Task: Create Card PPC Ad Campaign in Board Task Management to Workspace Brand Strategy. Create Card Change Management Review in Board Customer Success Management to Workspace Brand Strategy. Create Card SEO Audit in Board Sales Funnel Optimization and Management to Workspace Brand Strategy
Action: Mouse moved to (493, 151)
Screenshot: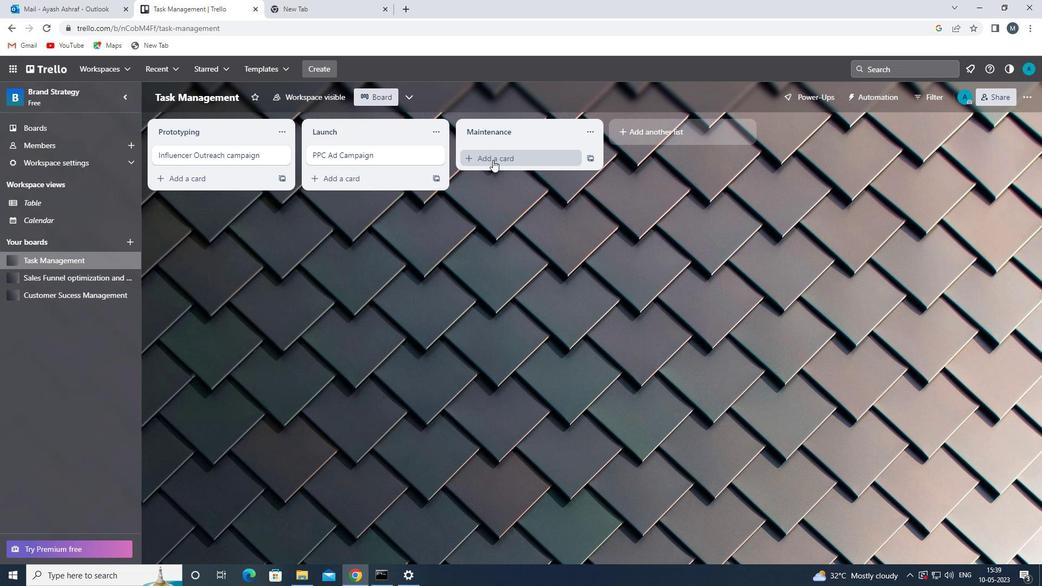 
Action: Mouse pressed left at (493, 151)
Screenshot: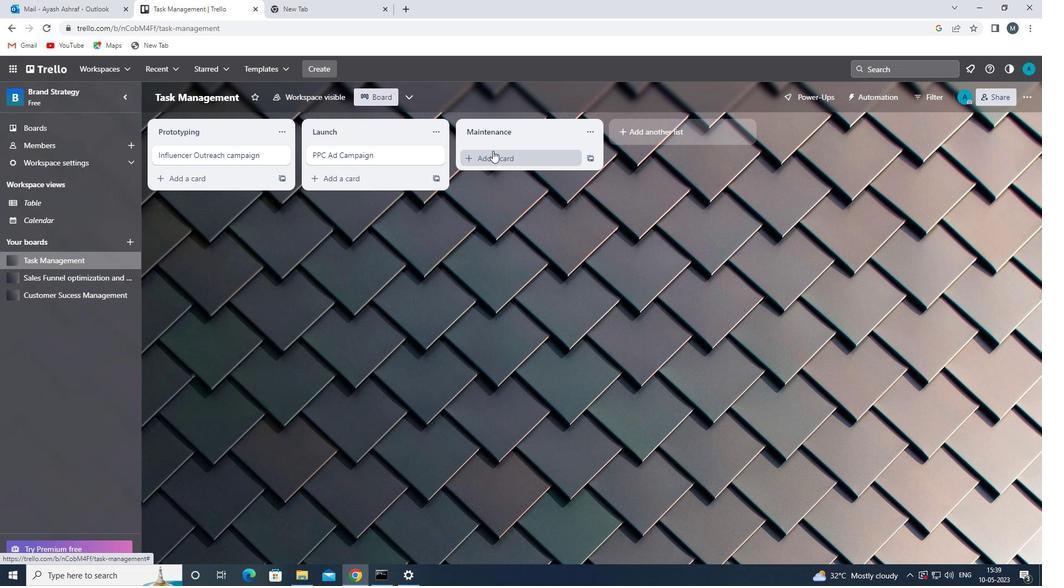 
Action: Mouse moved to (494, 155)
Screenshot: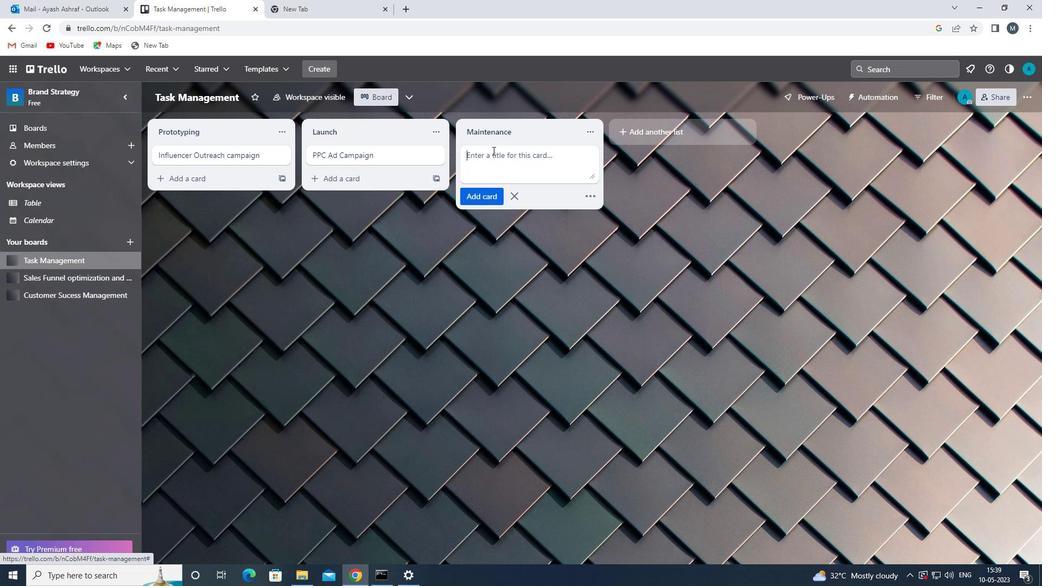 
Action: Mouse pressed left at (494, 155)
Screenshot: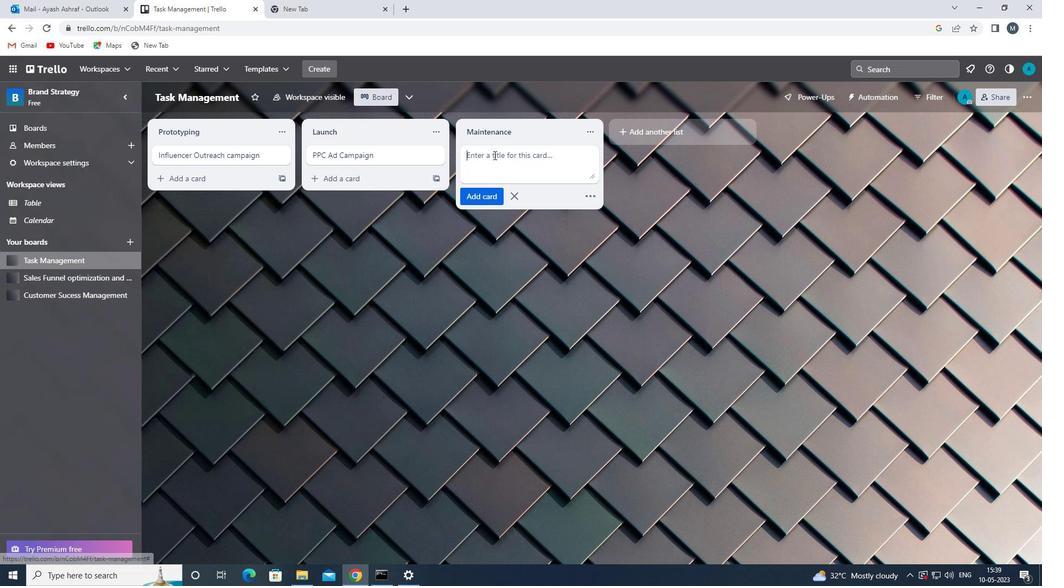 
Action: Mouse moved to (494, 155)
Screenshot: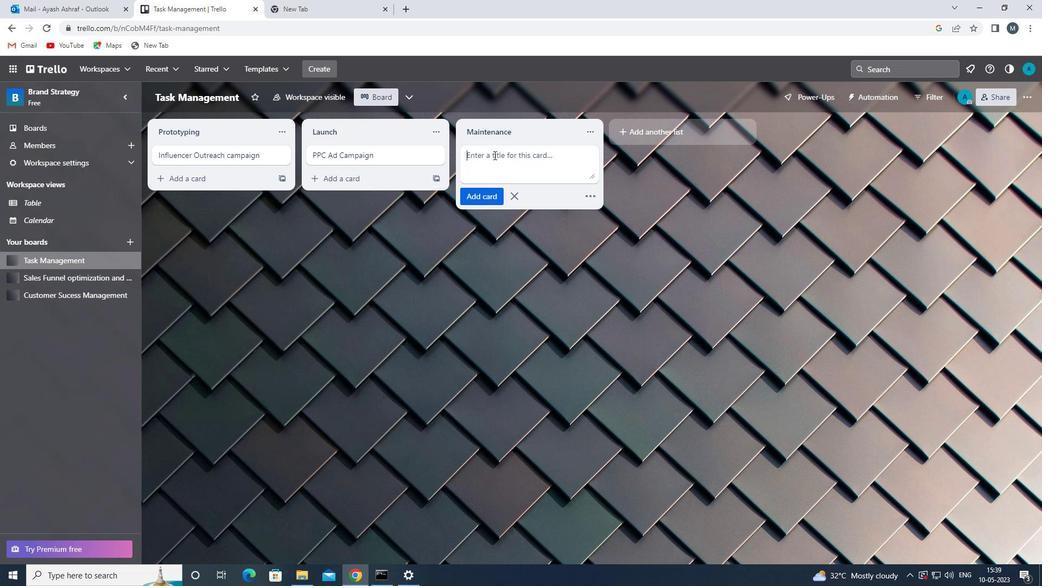 
Action: Key pressed <Key.shift><Key.shift>PPC<Key.space><Key.backspace><Key.backspace><Key.shift><Key.shift><Key.shift><Key.shift><Key.shift><Key.shift><Key.shift><Key.shift>C<Key.space><Key.shift>AD<Key.space><Key.shift>CAMPAIGN<Key.space>
Screenshot: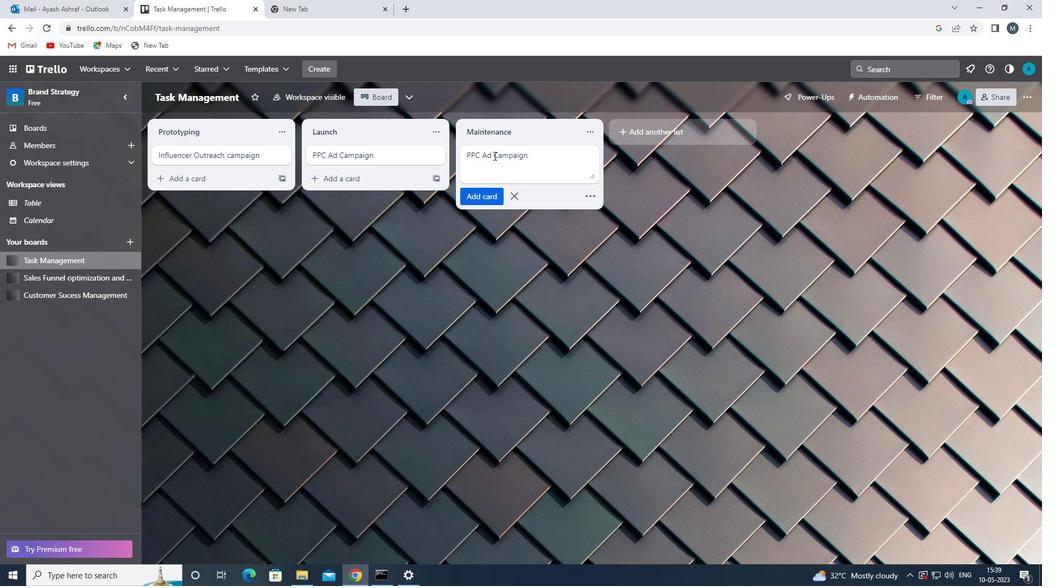 
Action: Mouse moved to (472, 193)
Screenshot: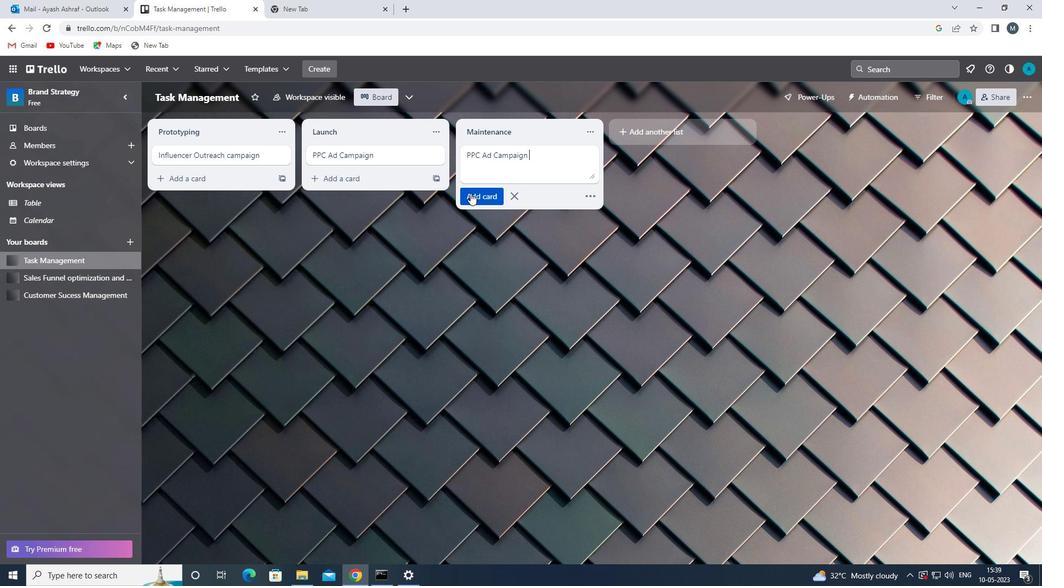 
Action: Mouse pressed left at (472, 193)
Screenshot: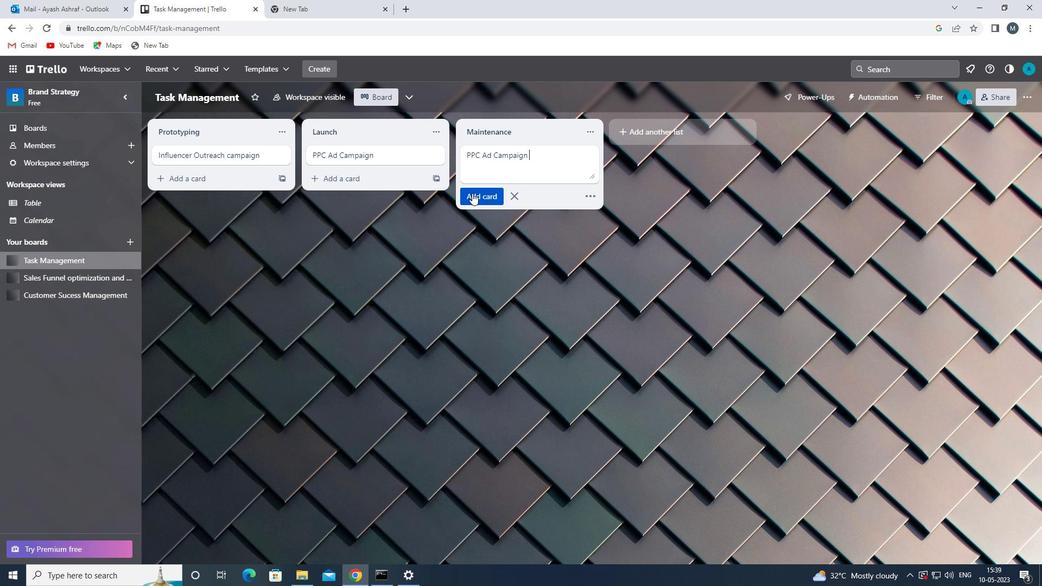 
Action: Mouse moved to (97, 298)
Screenshot: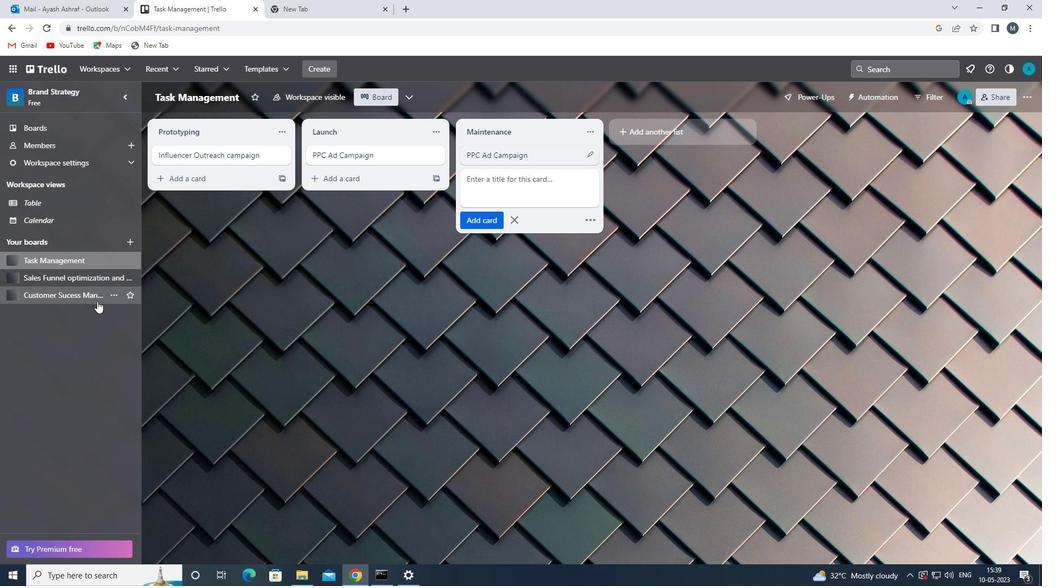 
Action: Mouse pressed left at (97, 298)
Screenshot: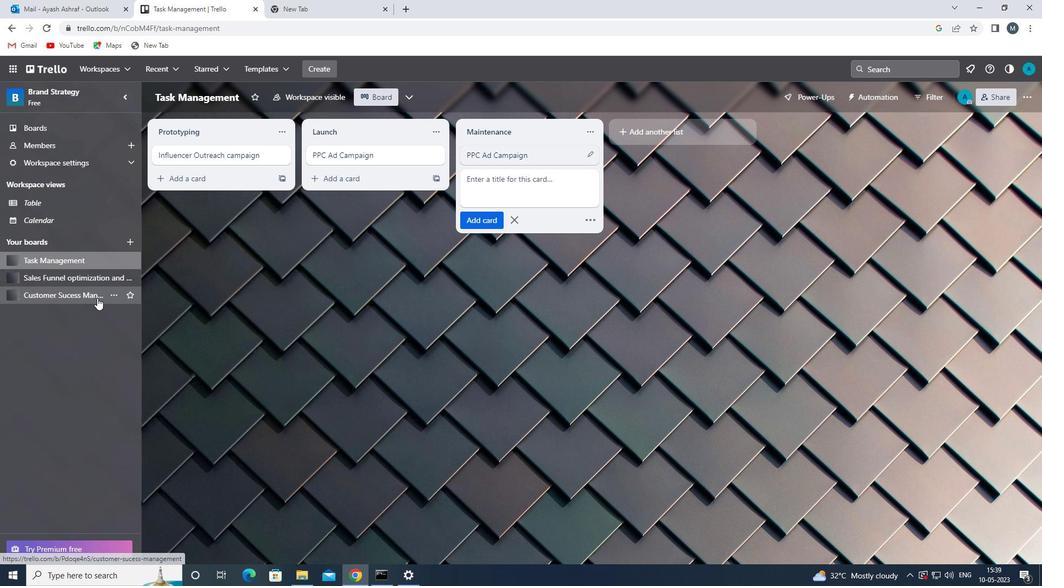 
Action: Mouse moved to (515, 158)
Screenshot: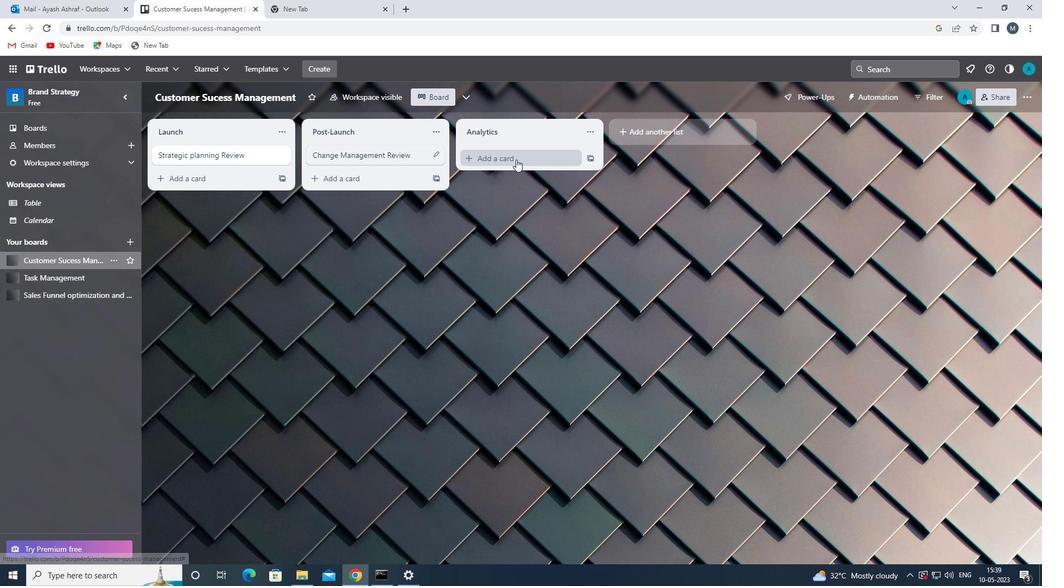 
Action: Mouse pressed left at (515, 158)
Screenshot: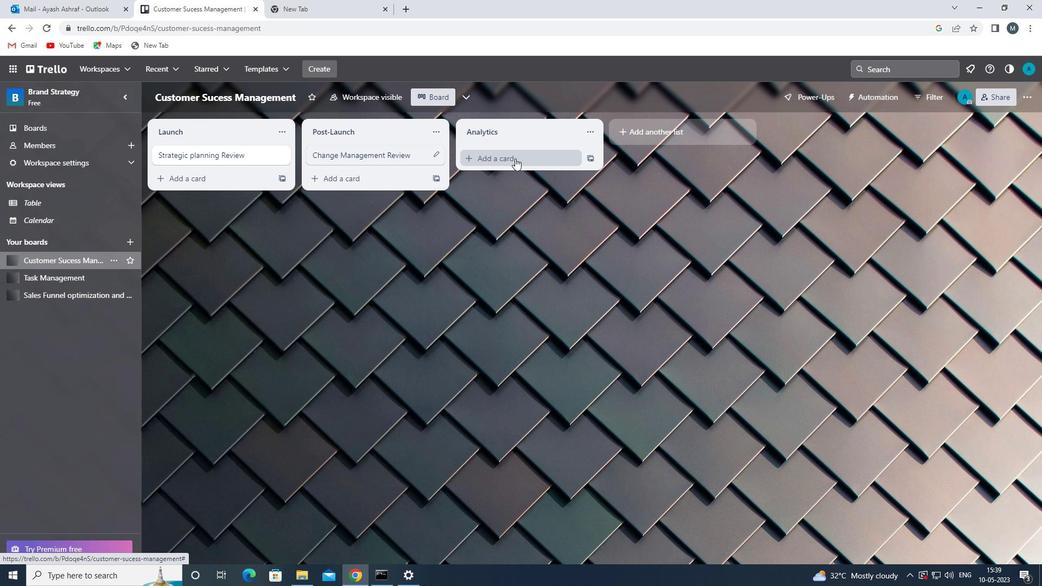 
Action: Mouse moved to (507, 169)
Screenshot: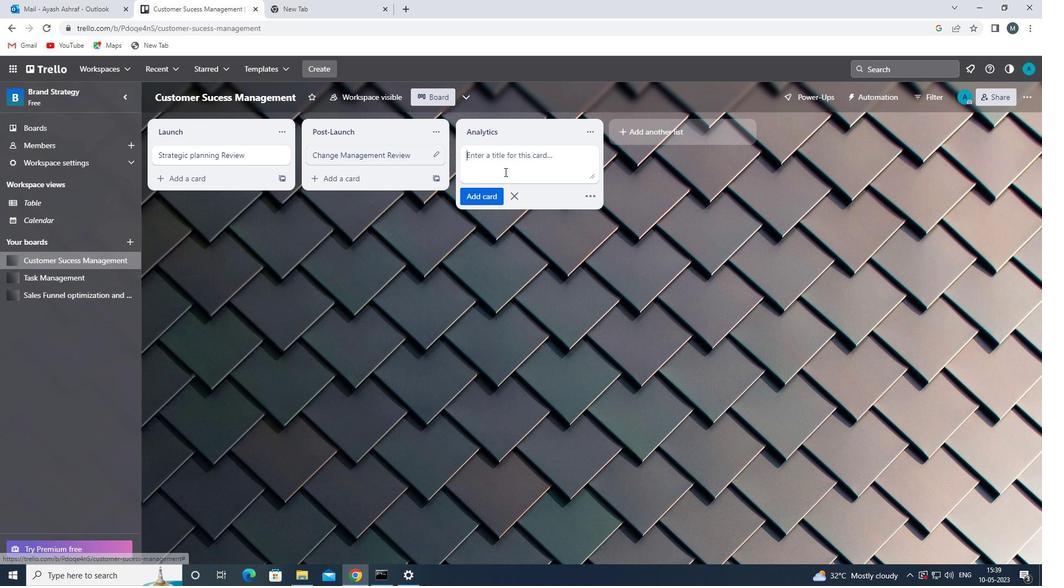 
Action: Mouse pressed left at (507, 169)
Screenshot: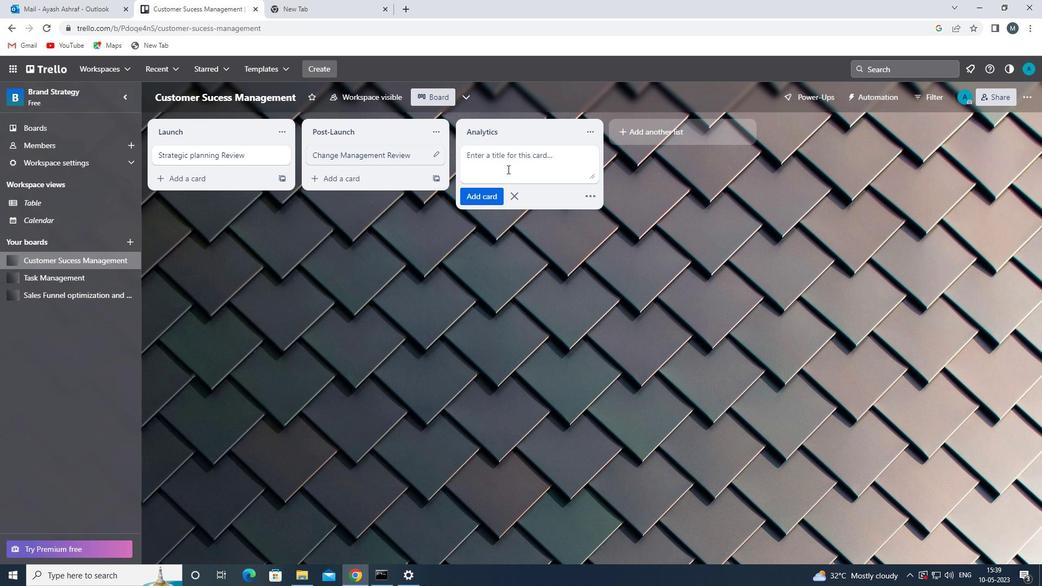 
Action: Mouse moved to (511, 168)
Screenshot: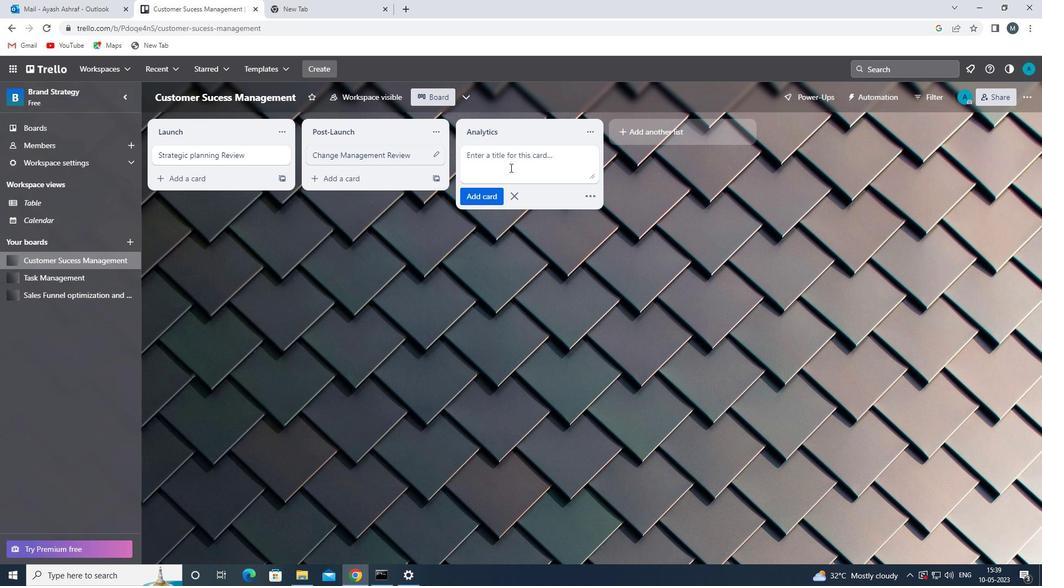 
Action: Key pressed <Key.shift>CHANGEM<Key.backspace><Key.space><Key.shift>MANAGEMENT<Key.space><Key.shift><Key.shift><Key.shift><Key.shift><Key.shift>REVIEW<Key.space>
Screenshot: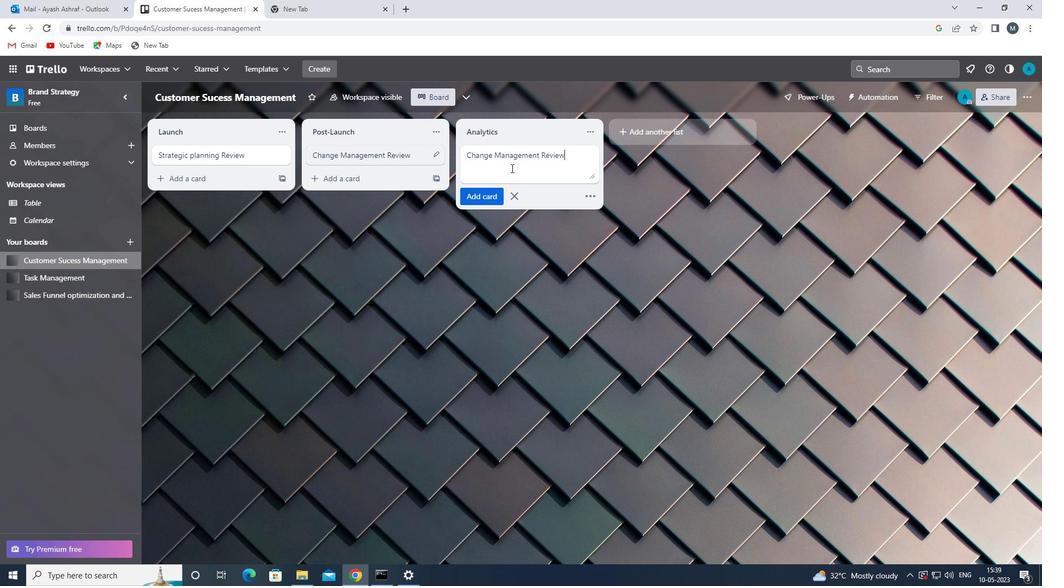 
Action: Mouse moved to (477, 198)
Screenshot: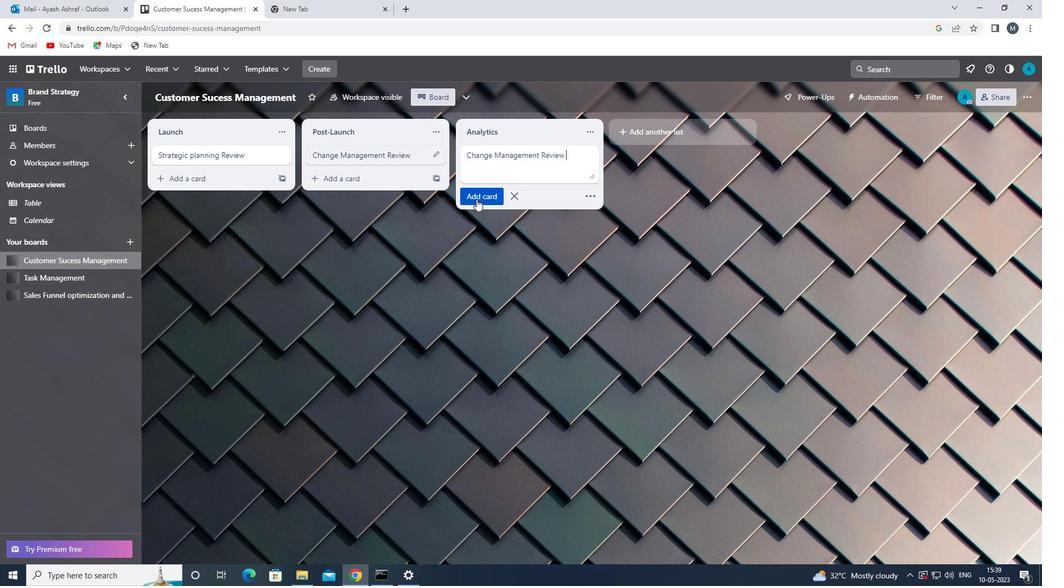 
Action: Mouse pressed left at (477, 198)
Screenshot: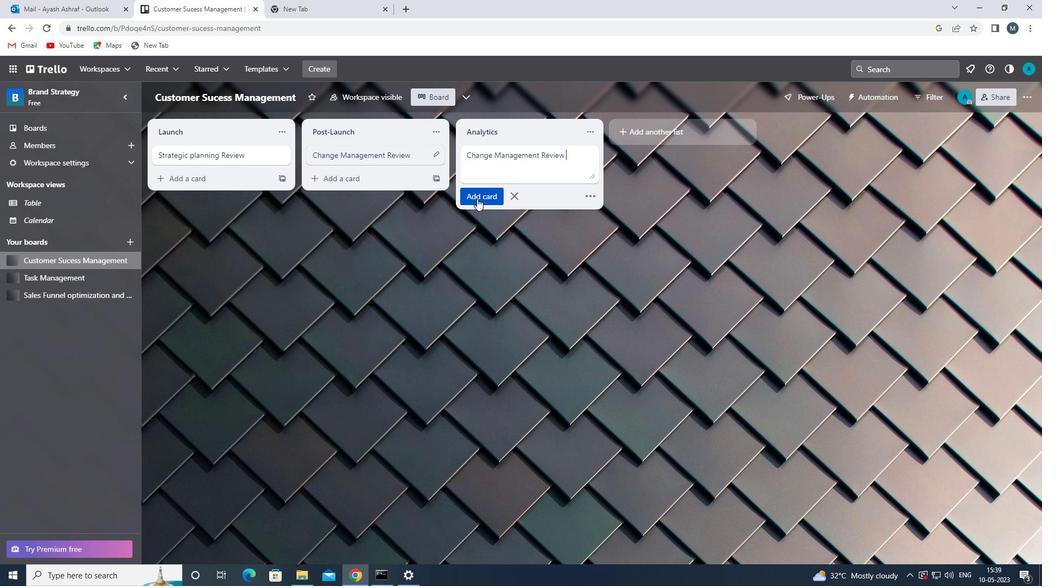 
Action: Mouse moved to (76, 289)
Screenshot: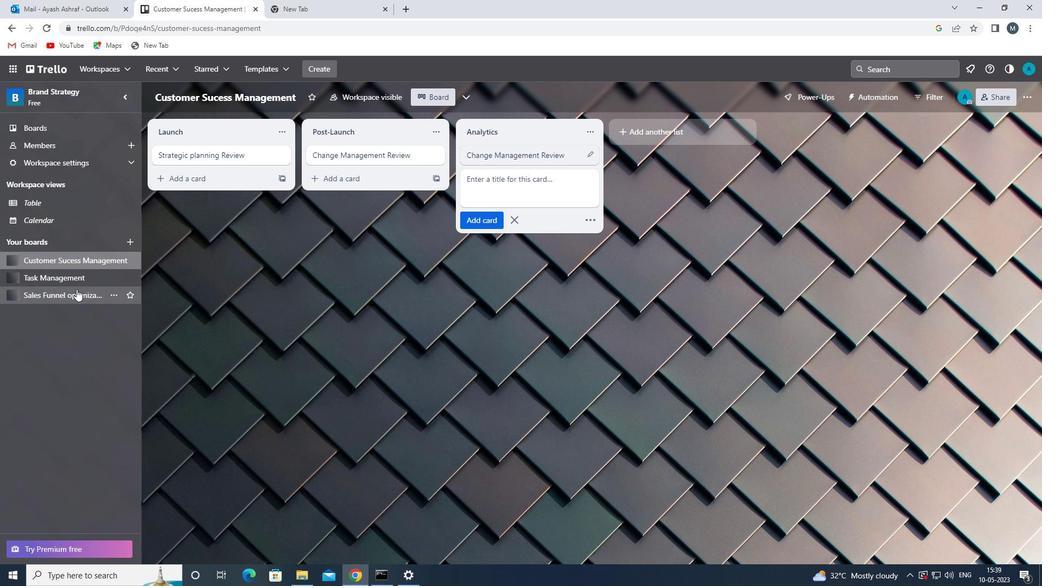 
Action: Mouse pressed left at (76, 289)
Screenshot: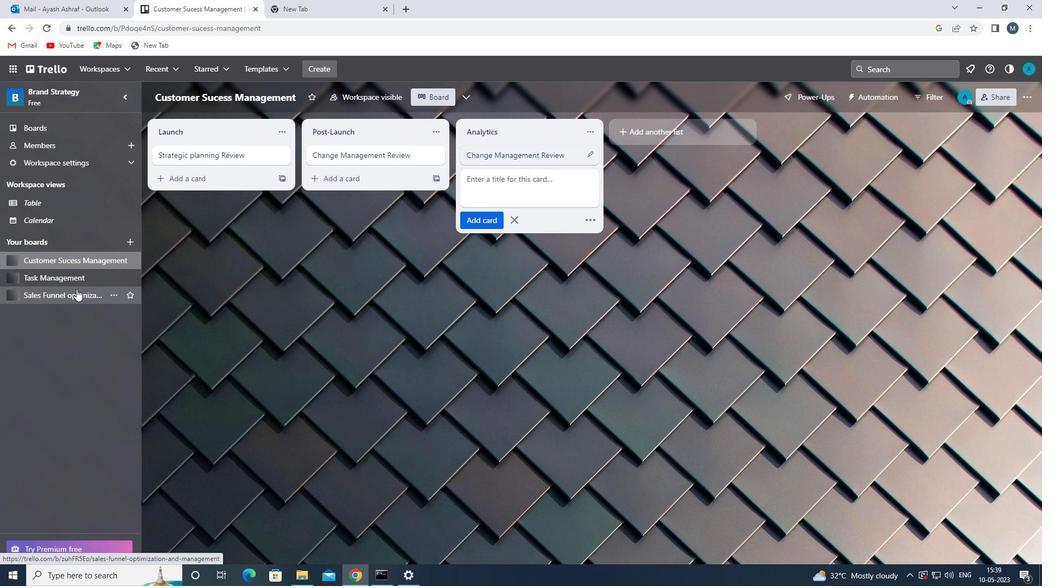 
Action: Mouse moved to (503, 157)
Screenshot: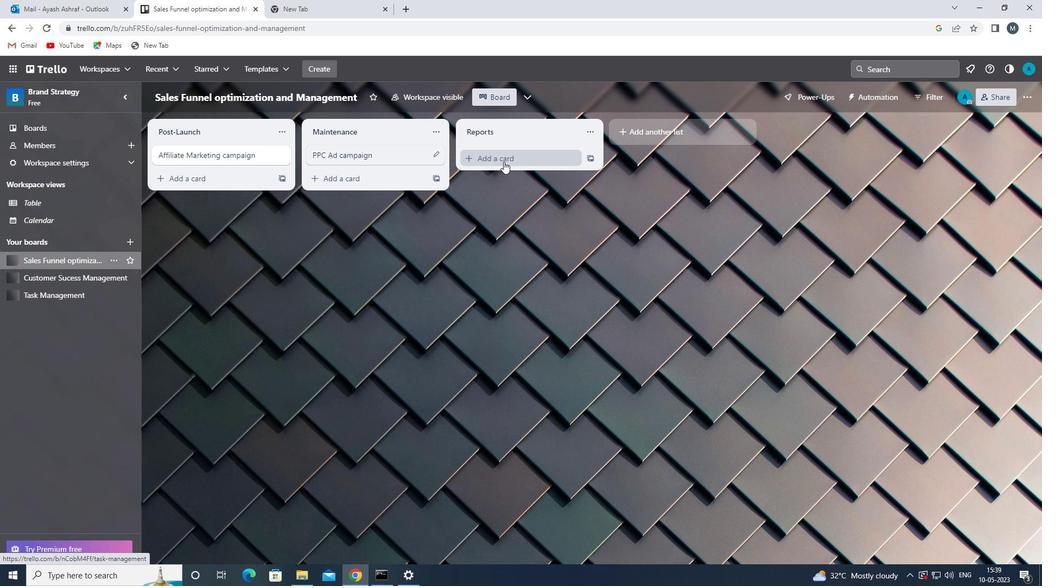 
Action: Mouse pressed left at (503, 157)
Screenshot: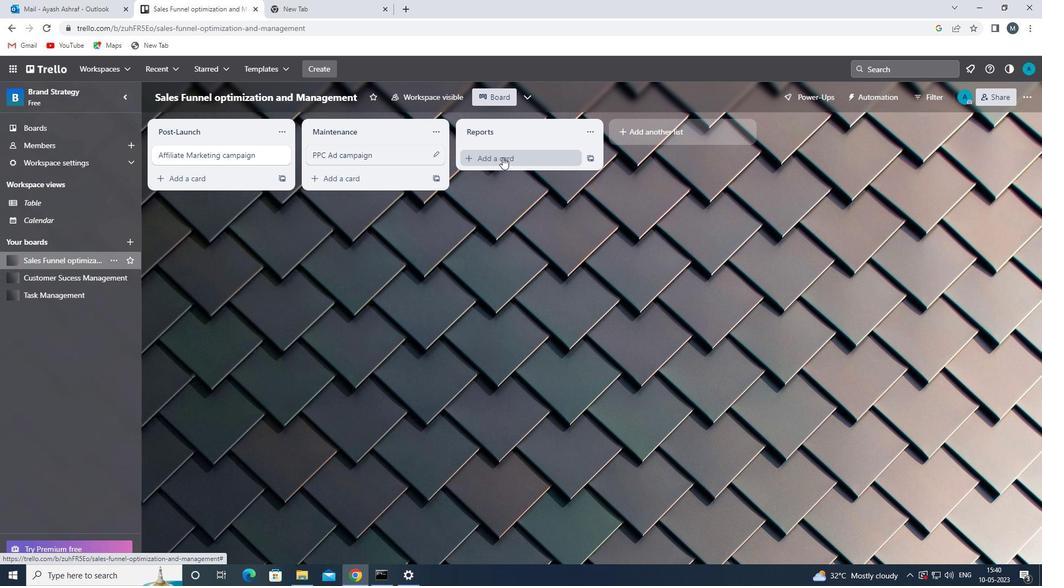 
Action: Mouse moved to (508, 166)
Screenshot: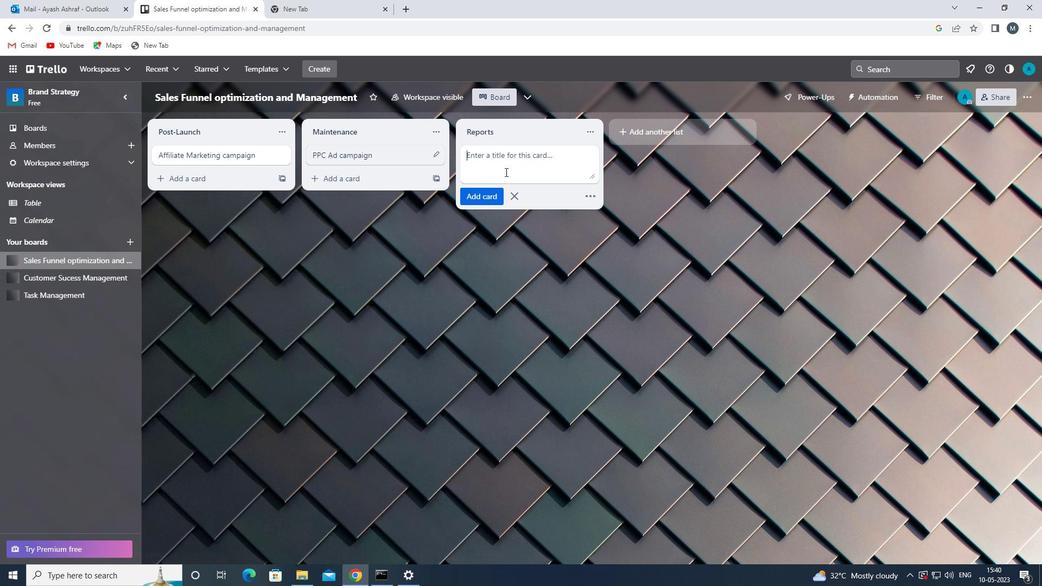 
Action: Mouse pressed left at (508, 166)
Screenshot: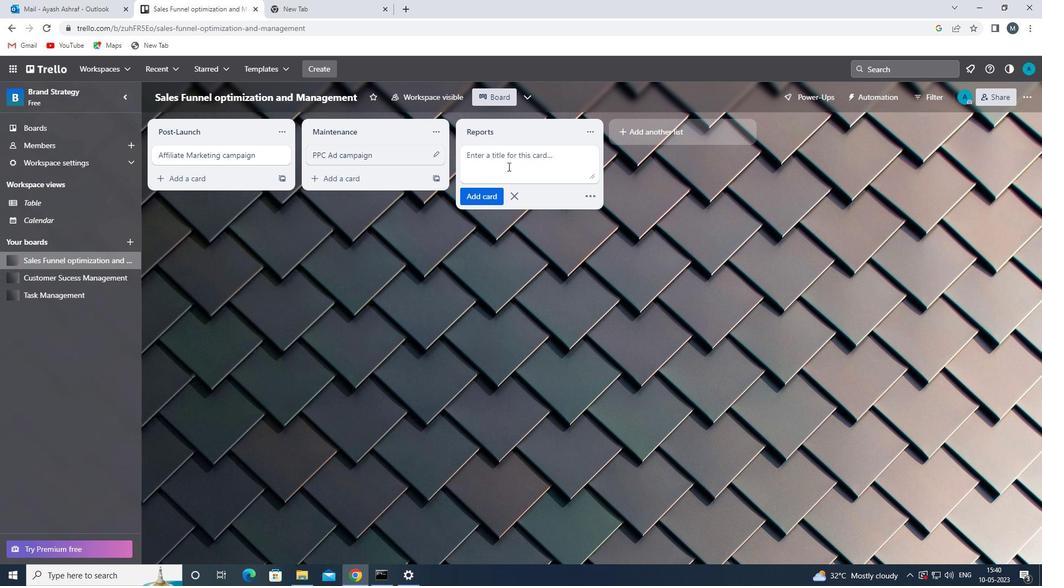 
Action: Key pressed <Key.shift>SE<Key.backspace><Key.shift><Key.shift><Key.shift>EO<Key.space><Key.shift>AUDIT
Screenshot: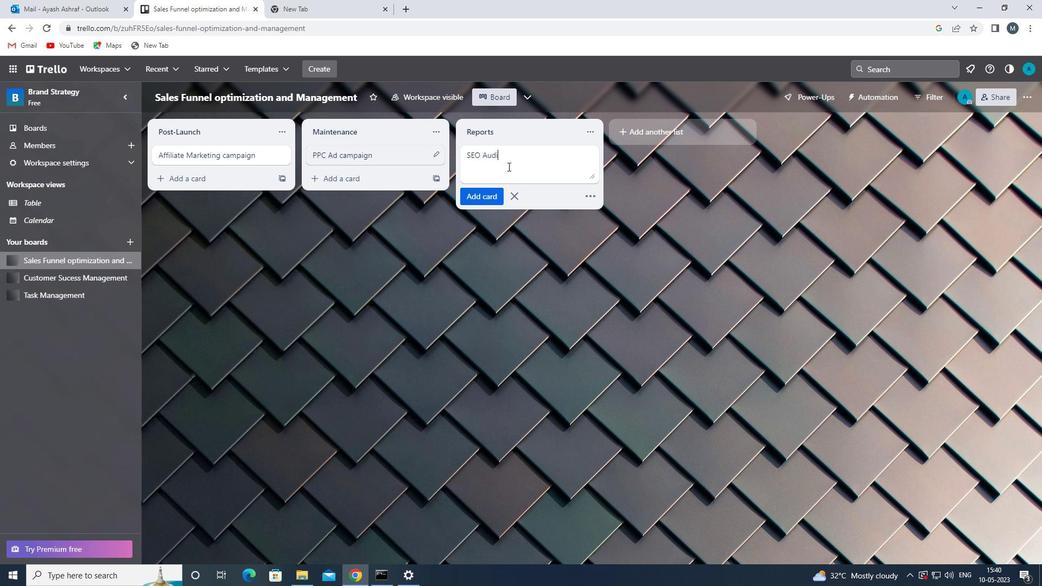 
Action: Mouse moved to (472, 198)
Screenshot: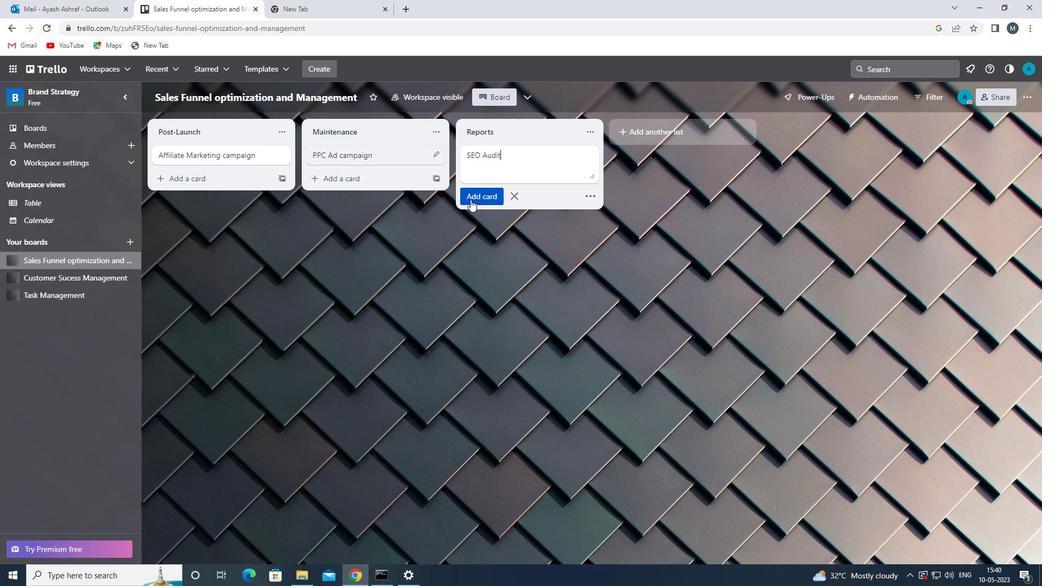 
Action: Mouse pressed left at (472, 198)
Screenshot: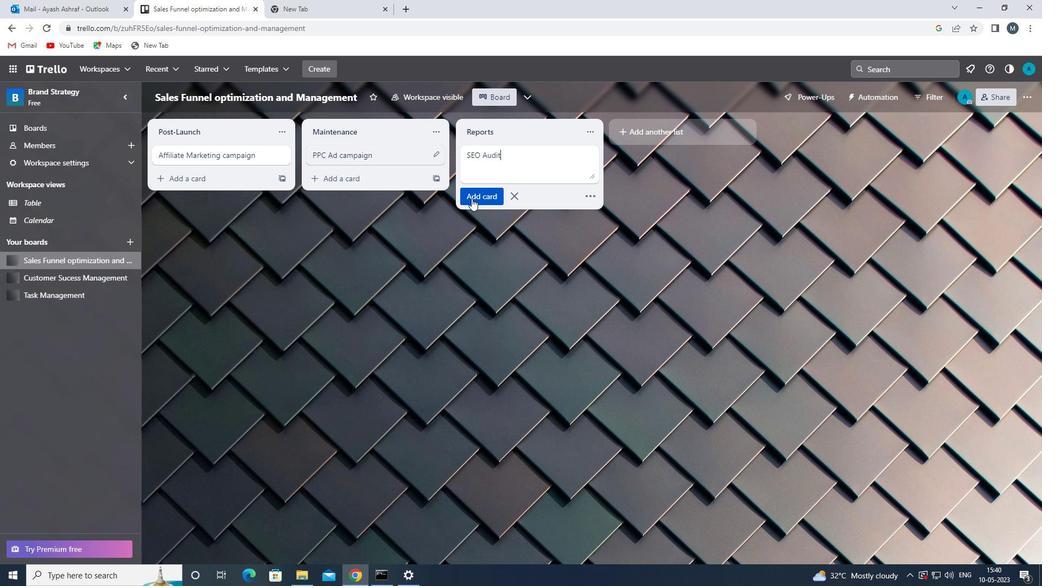 
Action: Mouse moved to (507, 217)
Screenshot: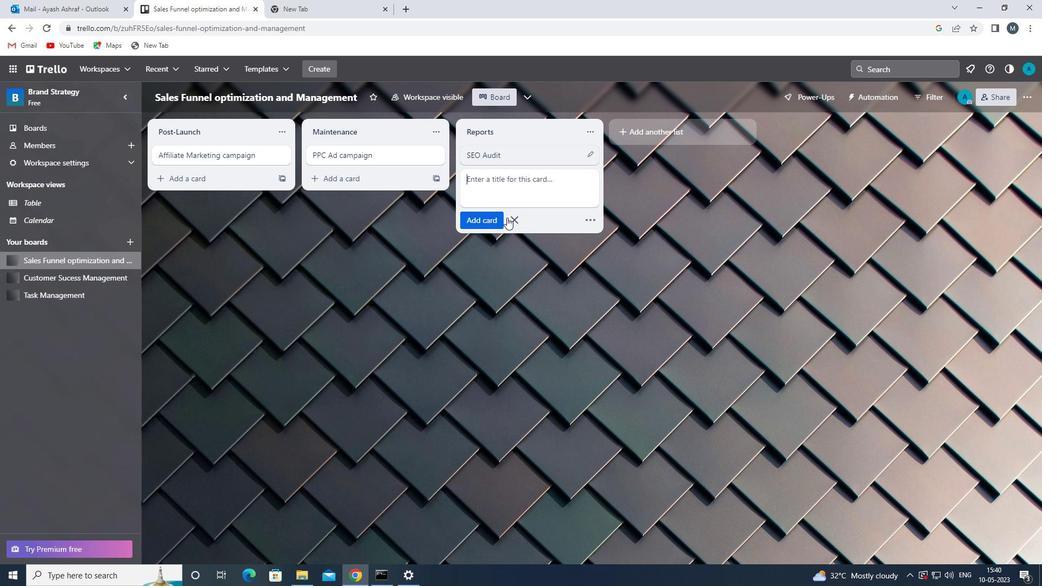 
Action: Mouse pressed left at (507, 217)
Screenshot: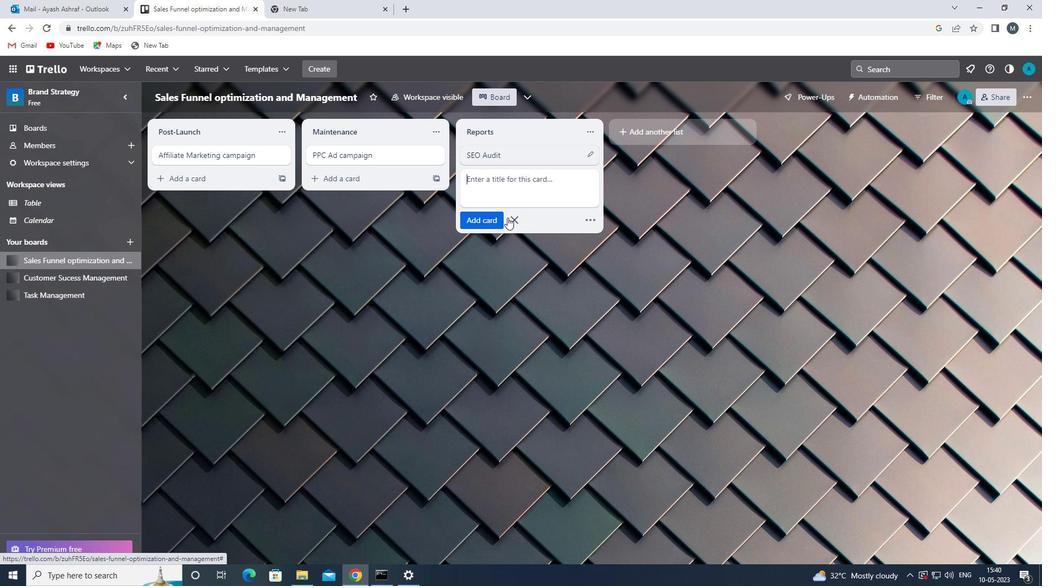 
Action: Mouse moved to (507, 217)
Screenshot: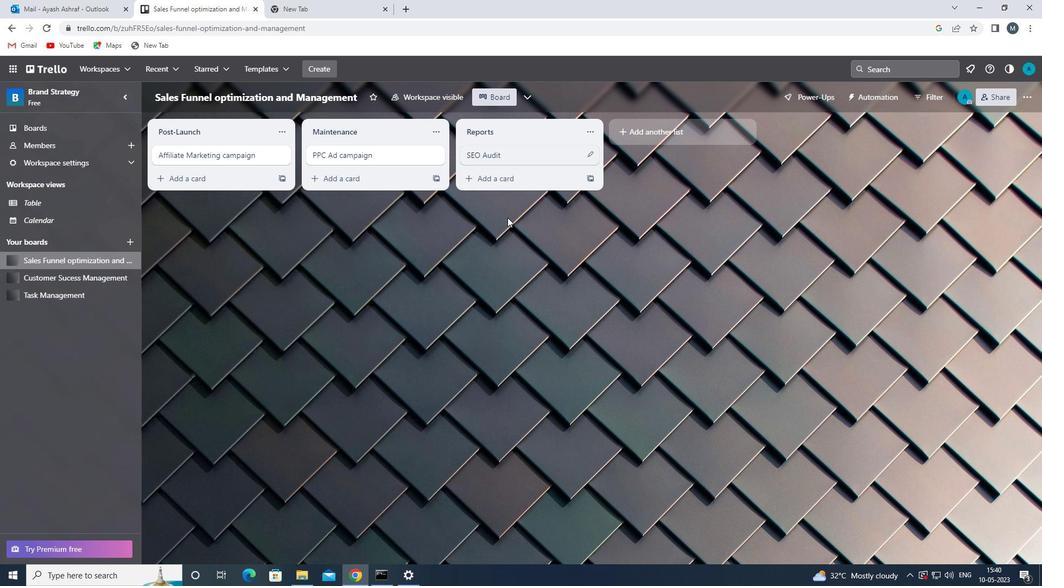 
